 Task: Edit the show available start times in increments of 60 minutes.
Action: Mouse moved to (478, 410)
Screenshot: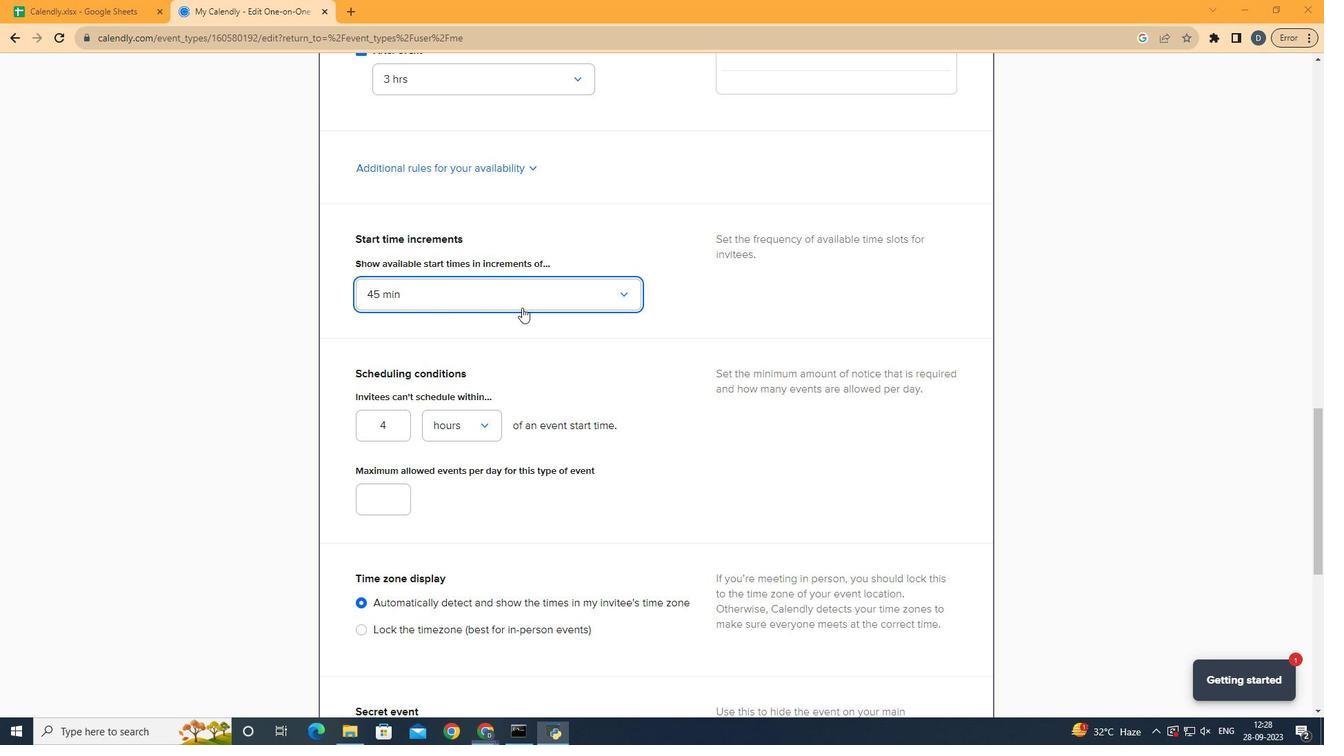 
Action: Mouse pressed left at (478, 410)
Screenshot: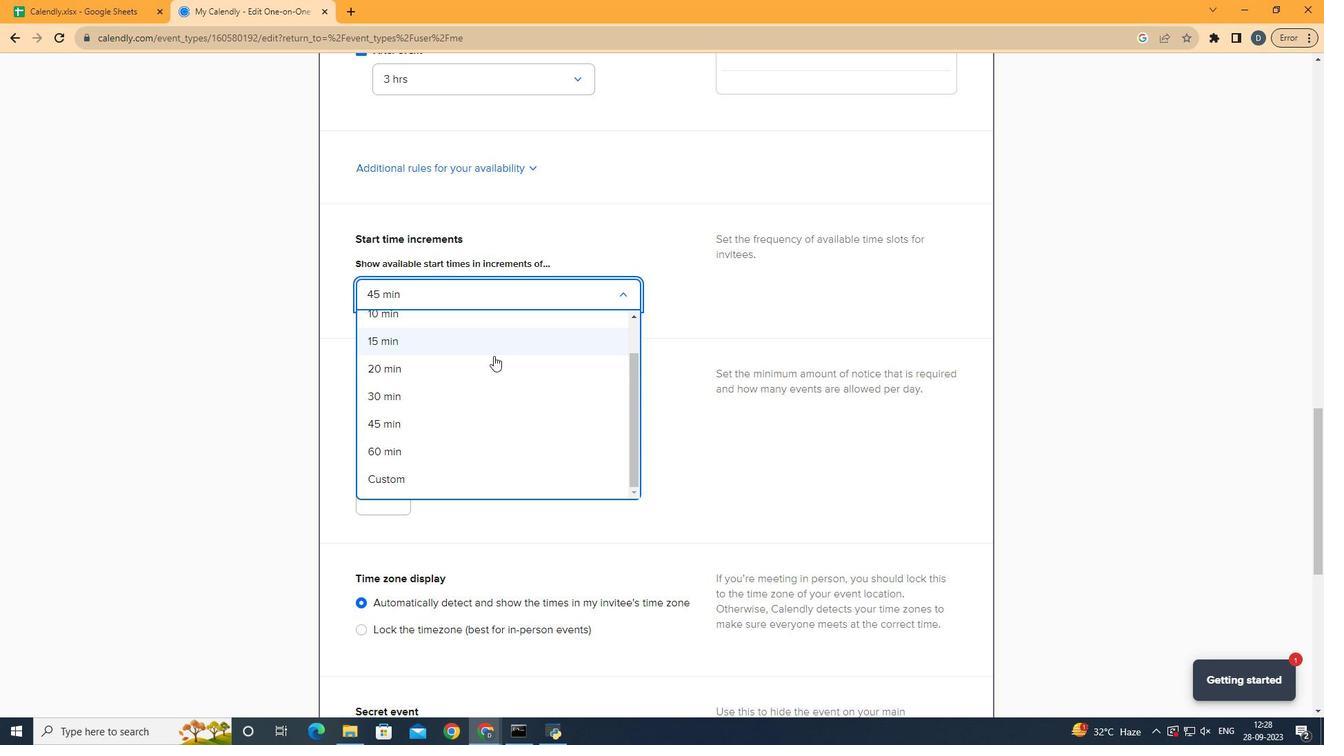 
Action: Mouse moved to (629, 420)
Screenshot: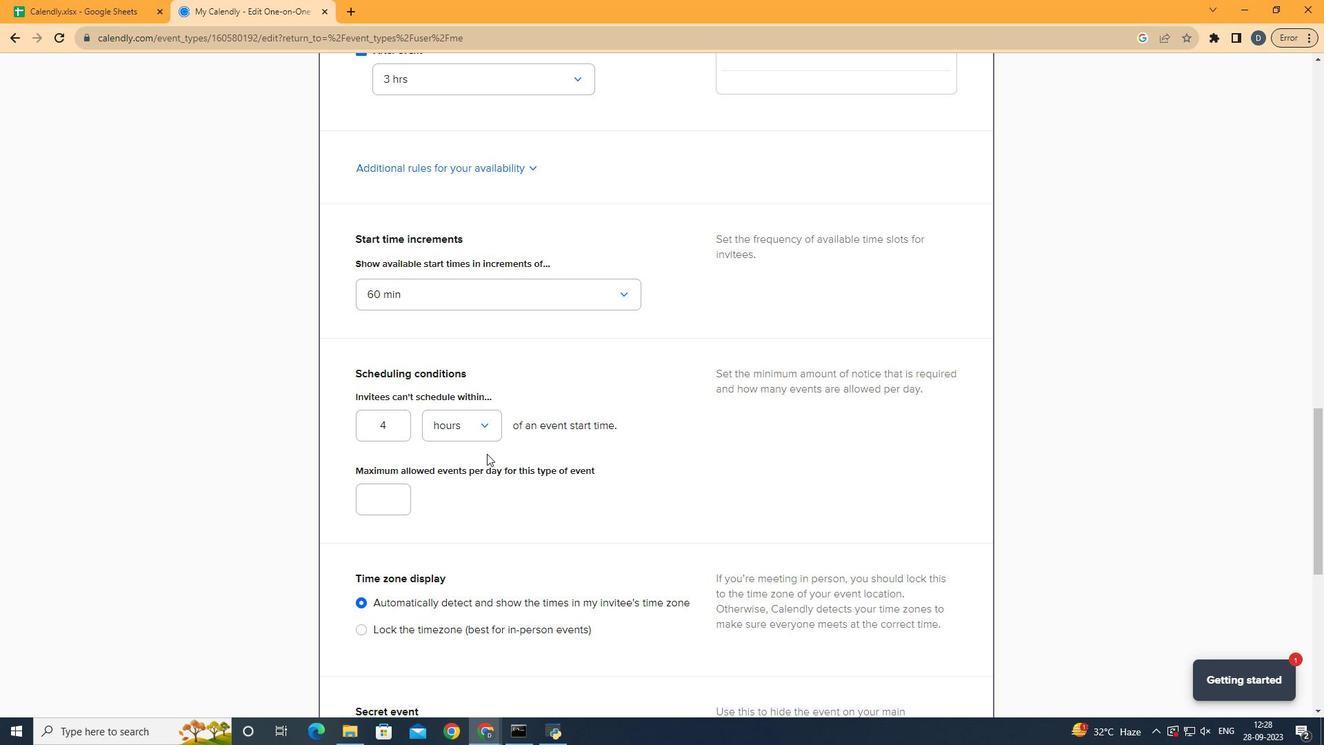 
Action: Mouse pressed left at (629, 420)
Screenshot: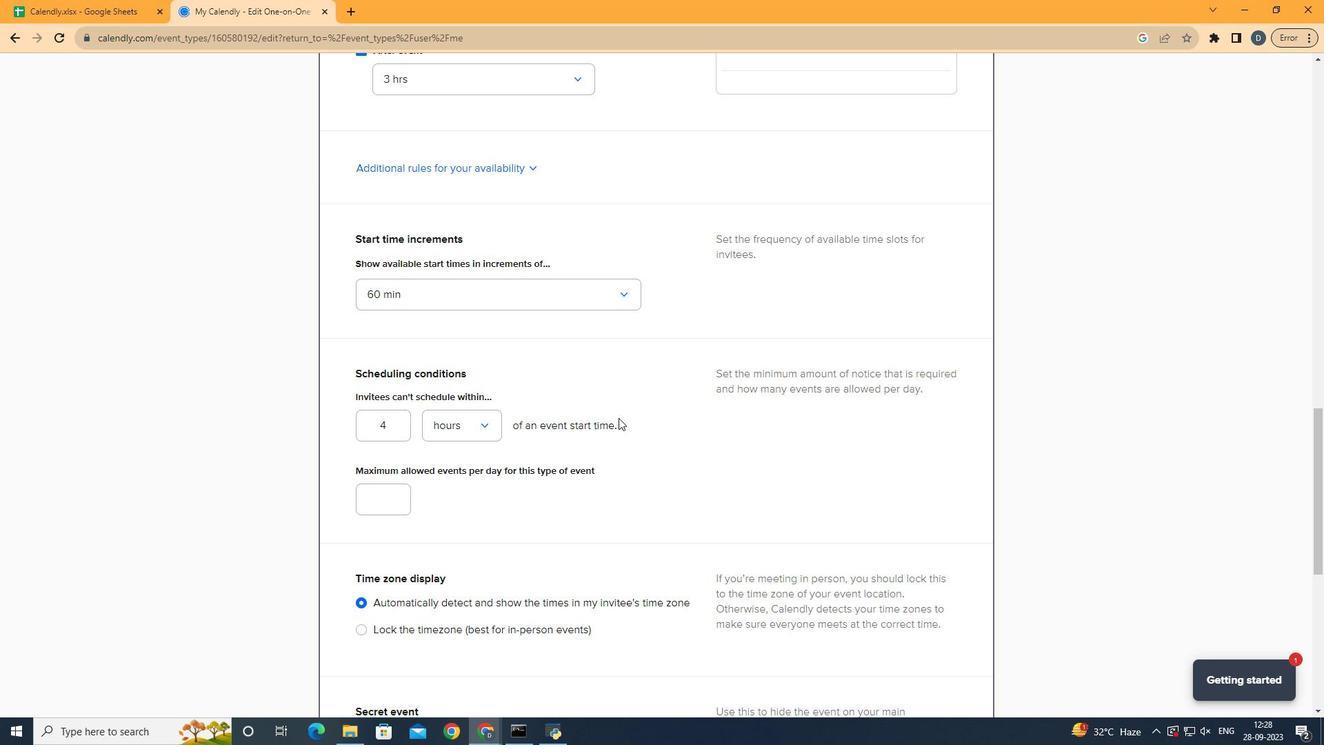 
Action: Mouse moved to (163, 418)
Screenshot: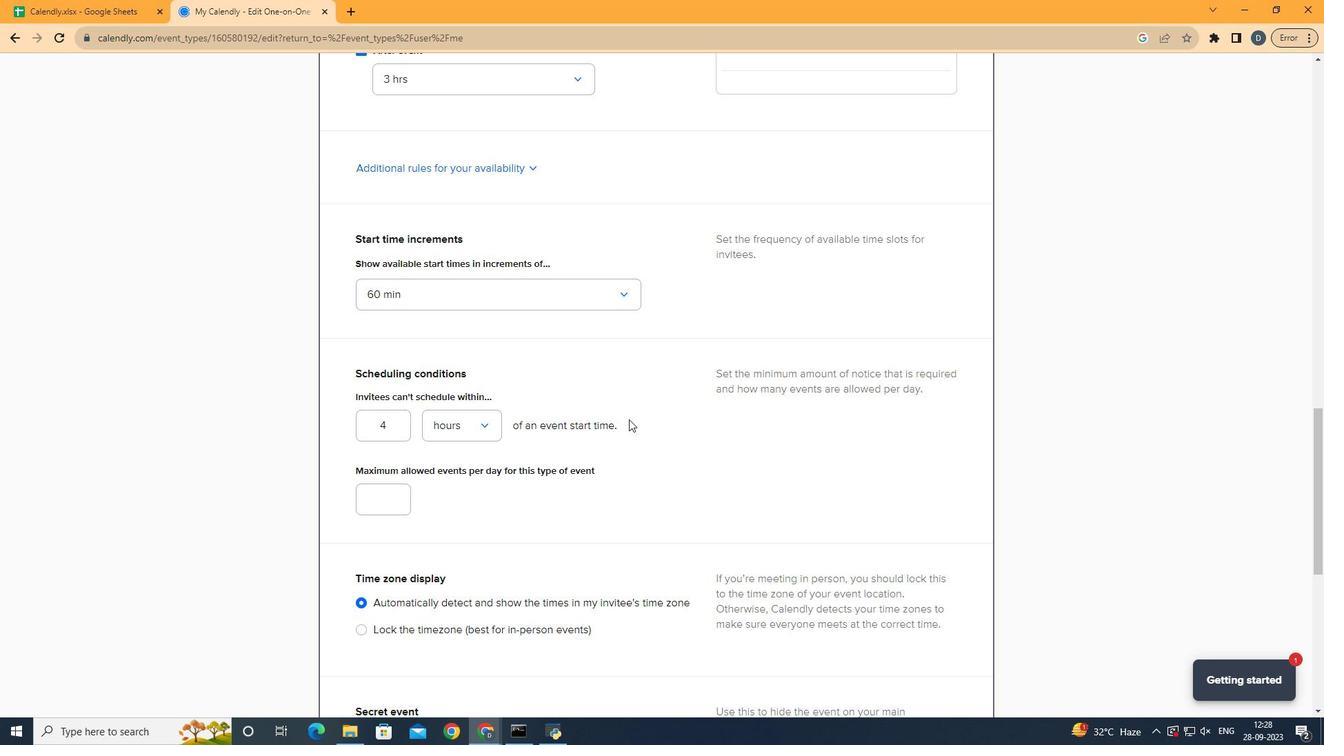 
